 Task: Add Garden Of Life Dr. Formulated Lemon Flavor Advanced Omega to the cart.
Action: Mouse moved to (249, 128)
Screenshot: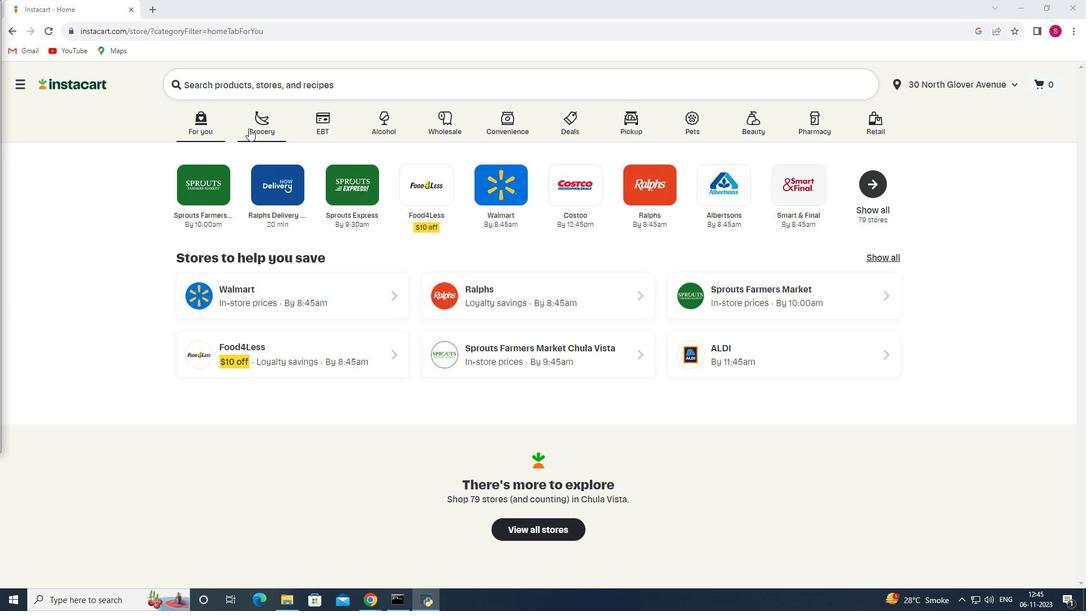 
Action: Mouse pressed left at (249, 128)
Screenshot: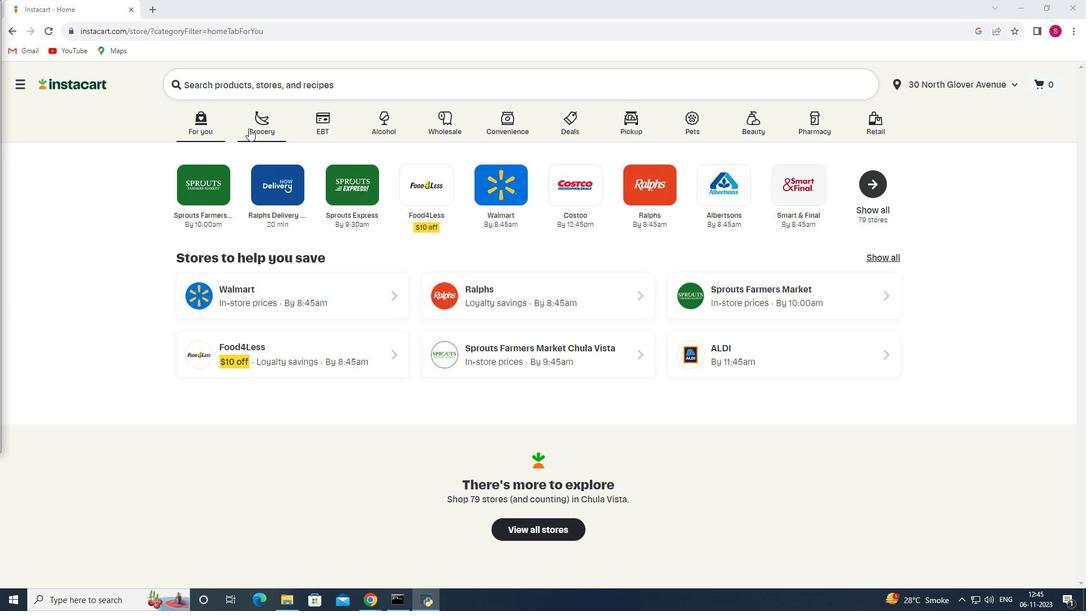 
Action: Mouse moved to (238, 326)
Screenshot: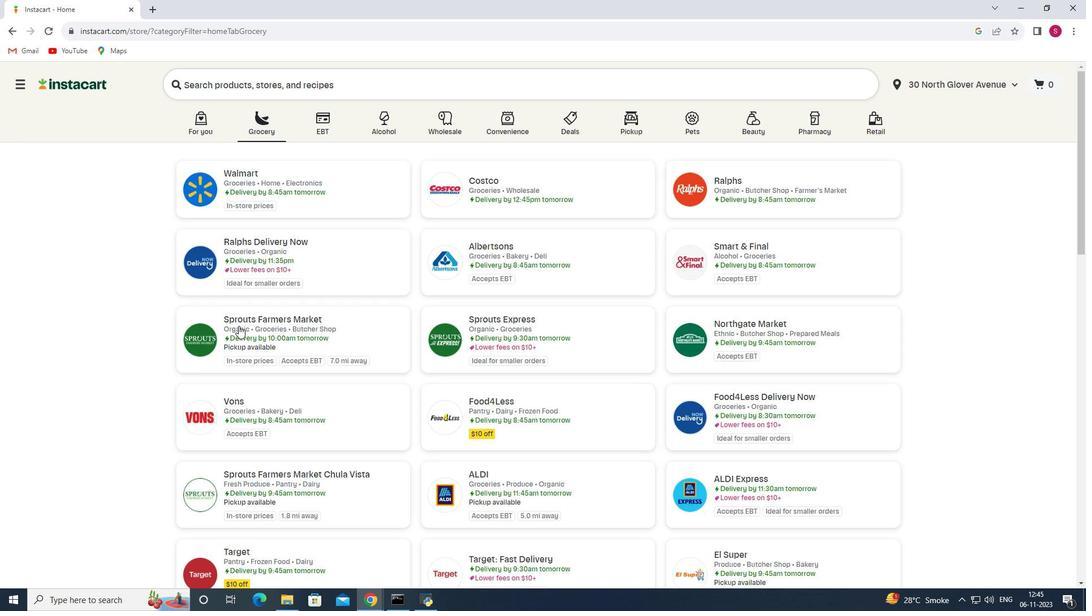
Action: Mouse pressed left at (238, 326)
Screenshot: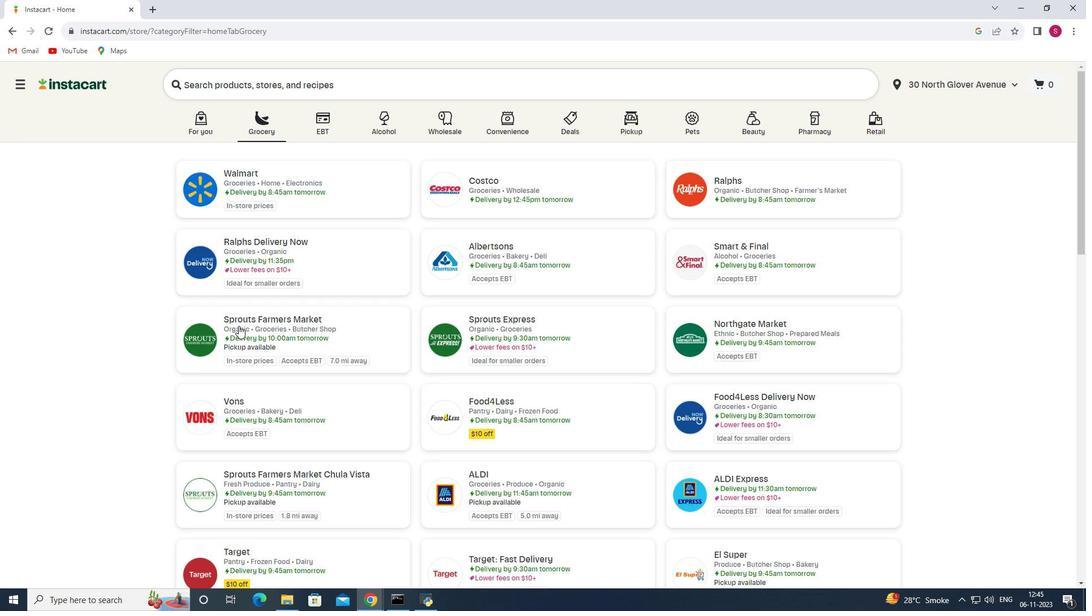 
Action: Mouse moved to (32, 390)
Screenshot: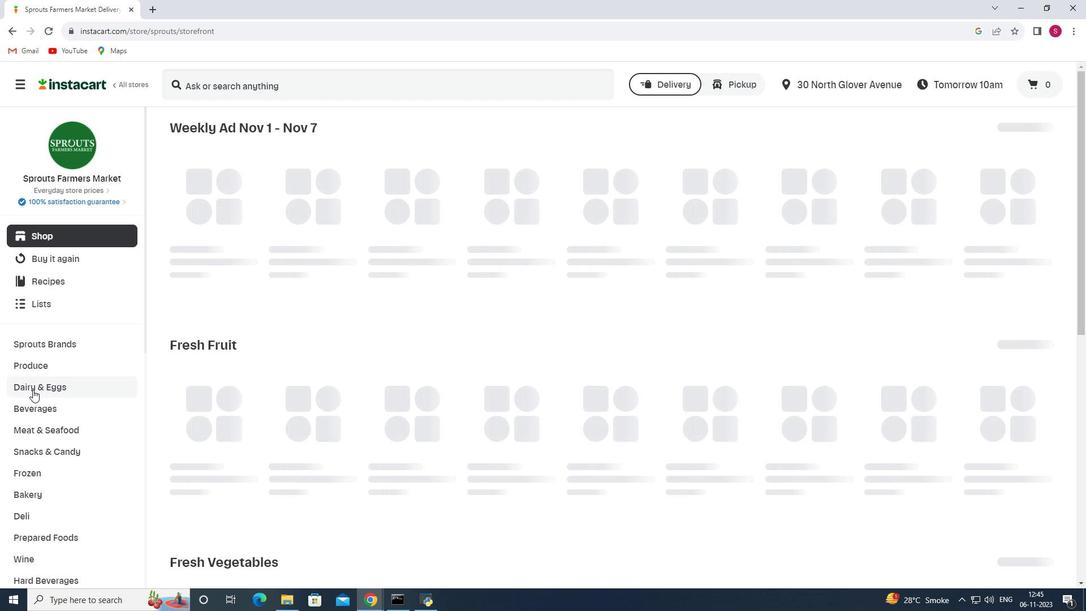 
Action: Mouse scrolled (32, 389) with delta (0, 0)
Screenshot: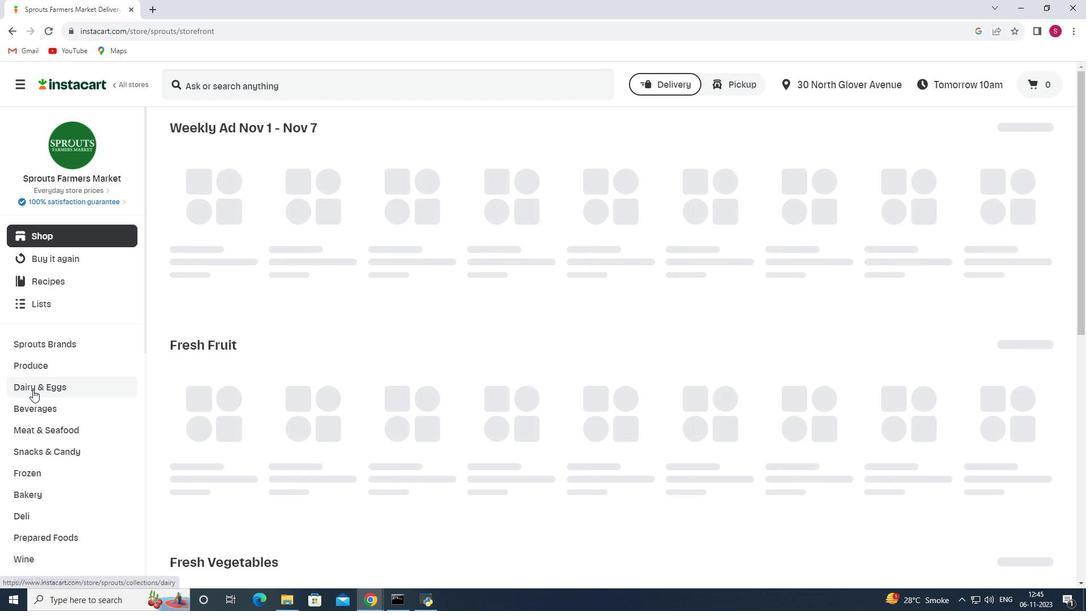 
Action: Mouse scrolled (32, 389) with delta (0, 0)
Screenshot: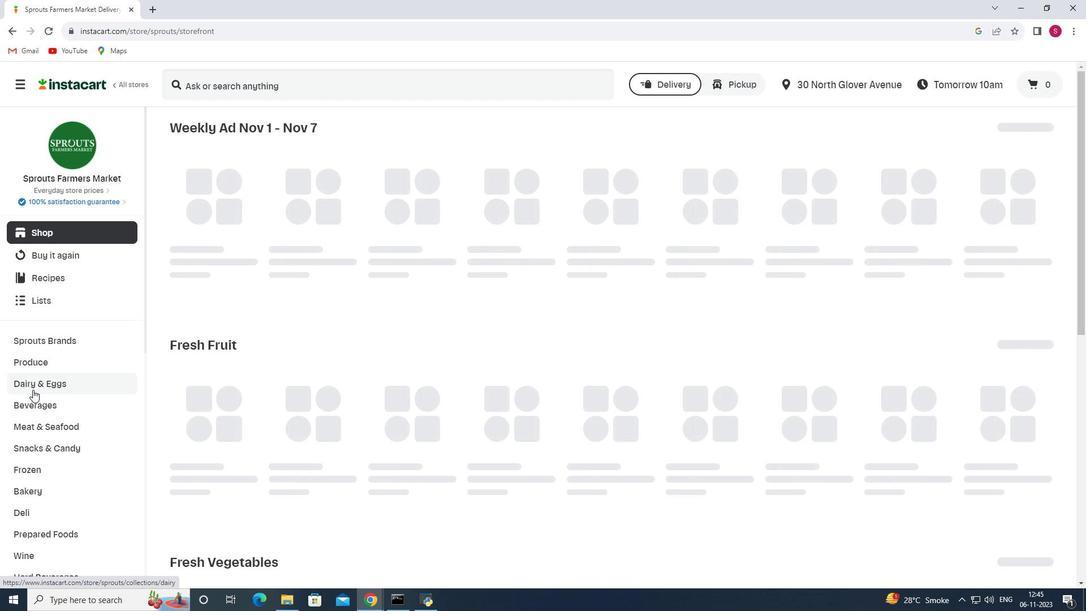 
Action: Mouse moved to (33, 386)
Screenshot: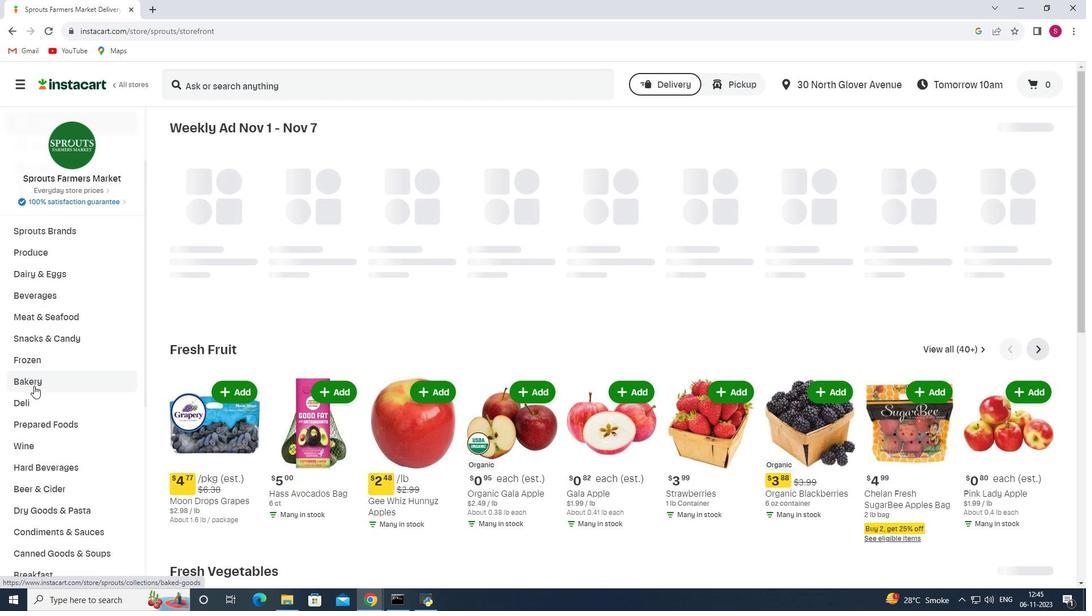 
Action: Mouse scrolled (33, 385) with delta (0, 0)
Screenshot: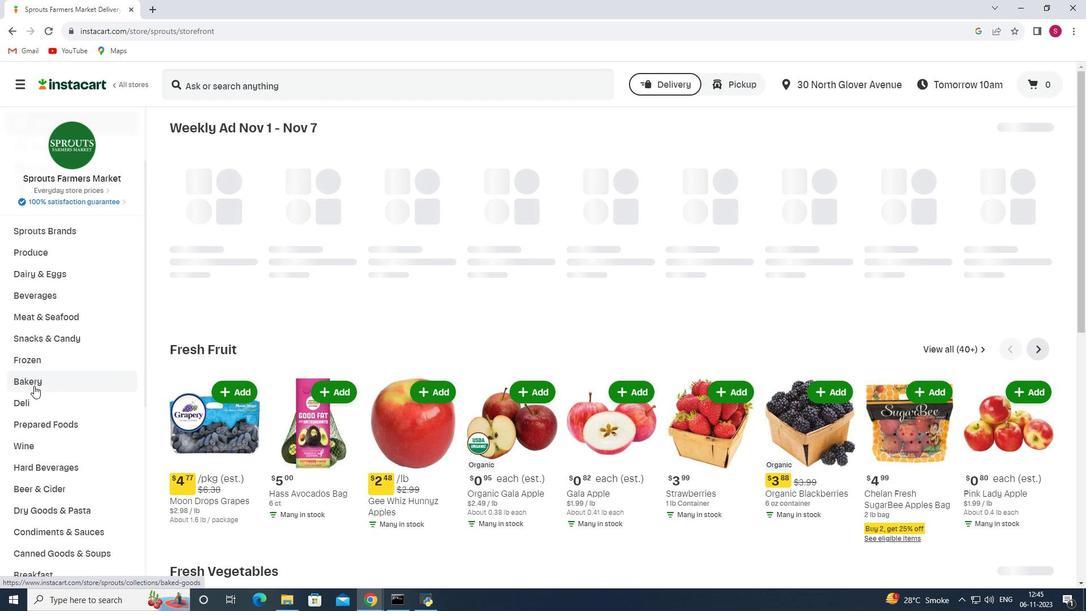 
Action: Mouse scrolled (33, 385) with delta (0, 0)
Screenshot: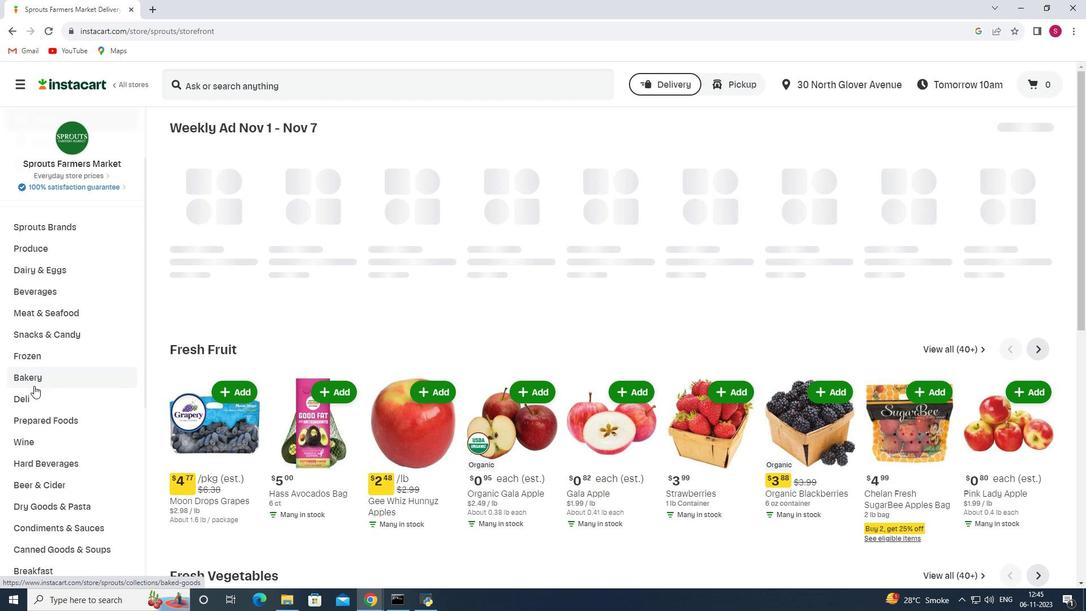 
Action: Mouse scrolled (33, 385) with delta (0, 0)
Screenshot: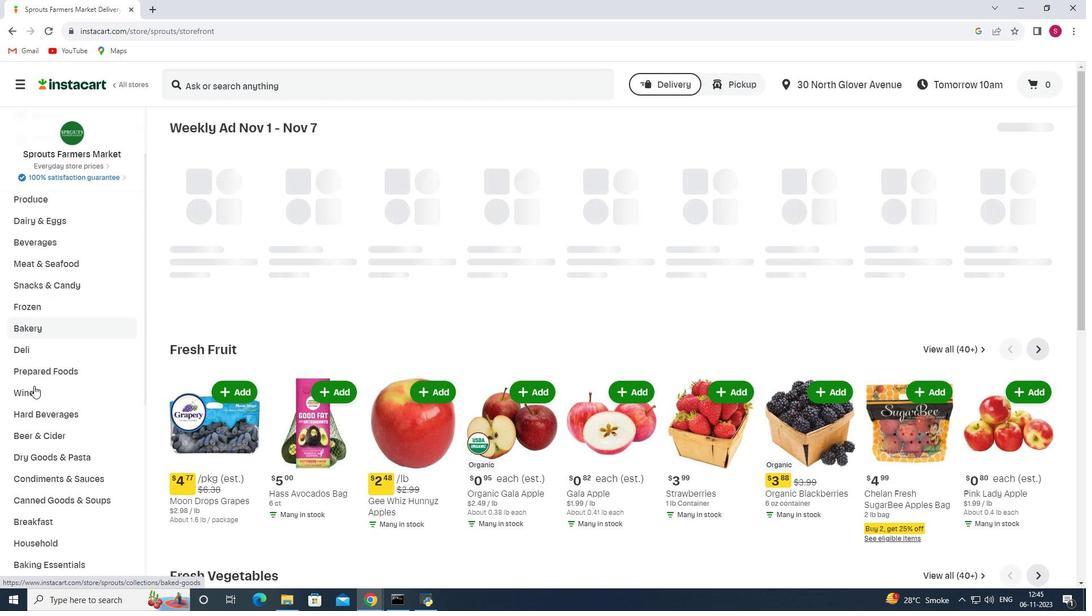 
Action: Mouse scrolled (33, 385) with delta (0, 0)
Screenshot: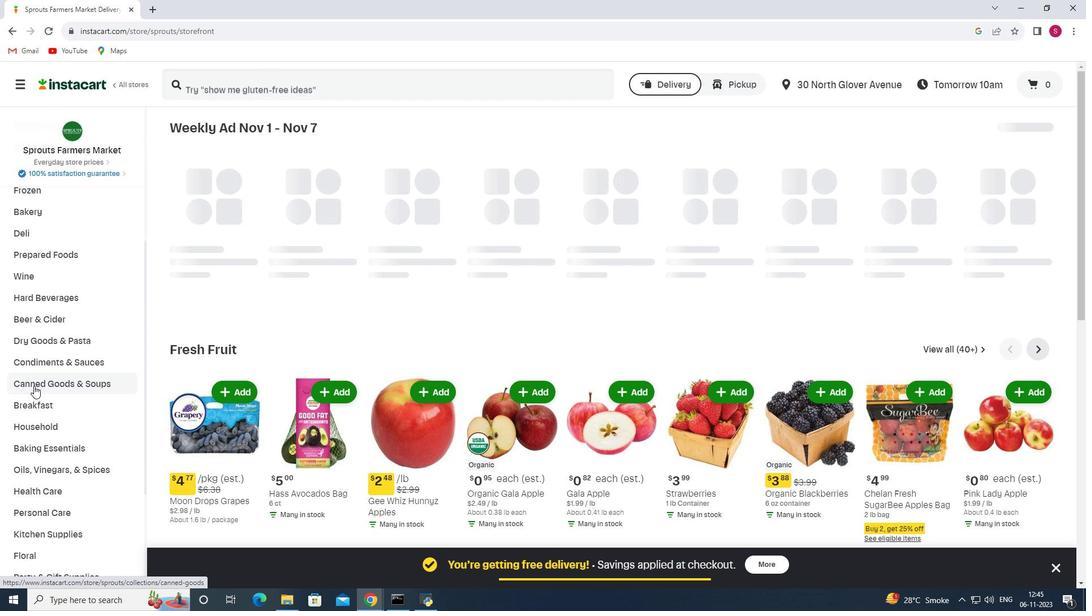 
Action: Mouse moved to (40, 438)
Screenshot: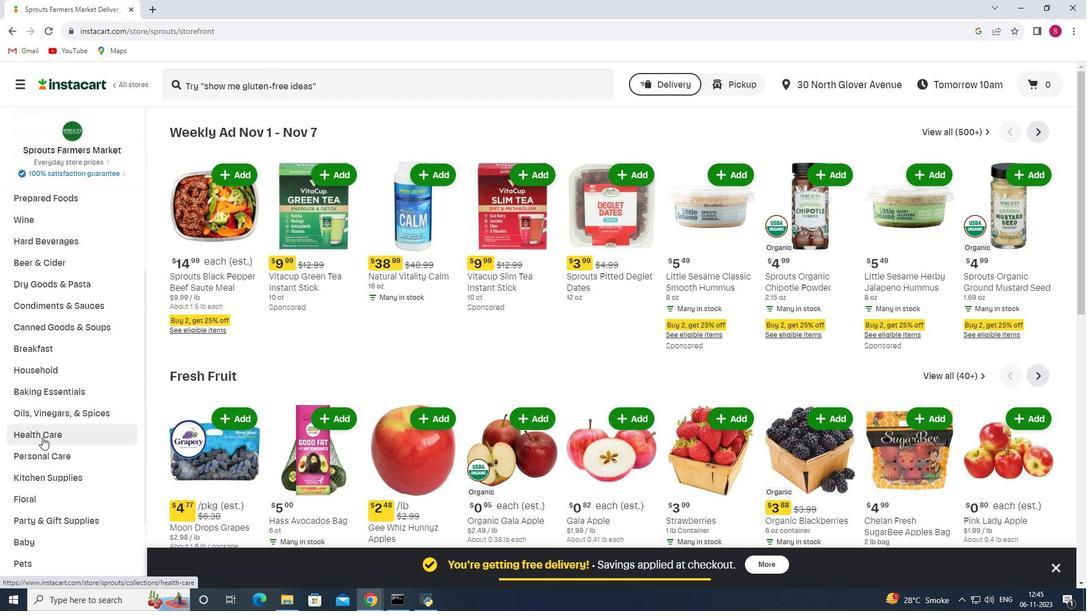 
Action: Mouse pressed left at (40, 438)
Screenshot: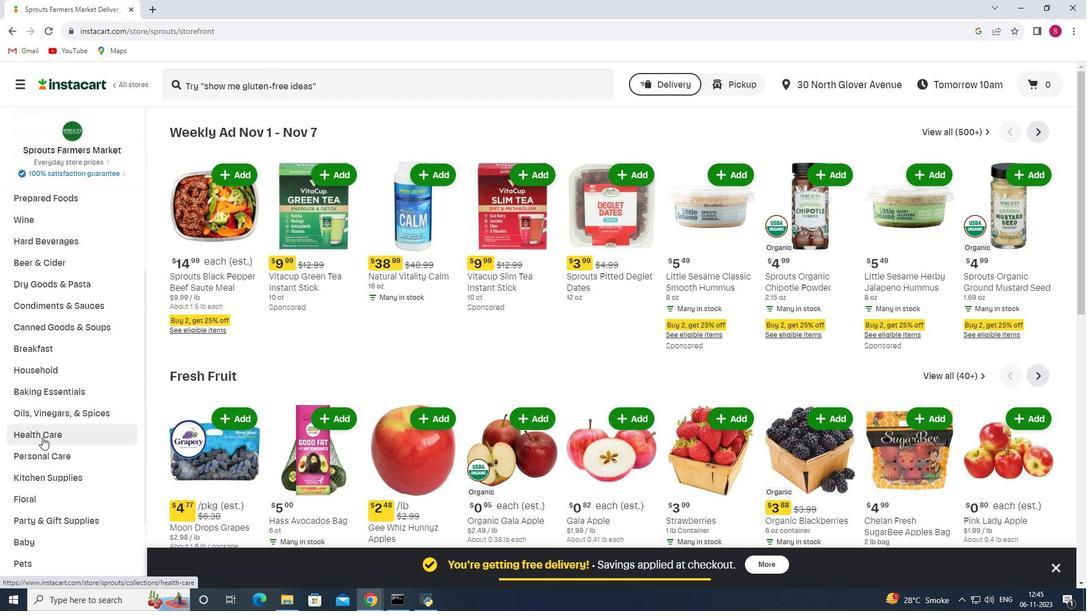 
Action: Mouse moved to (45, 437)
Screenshot: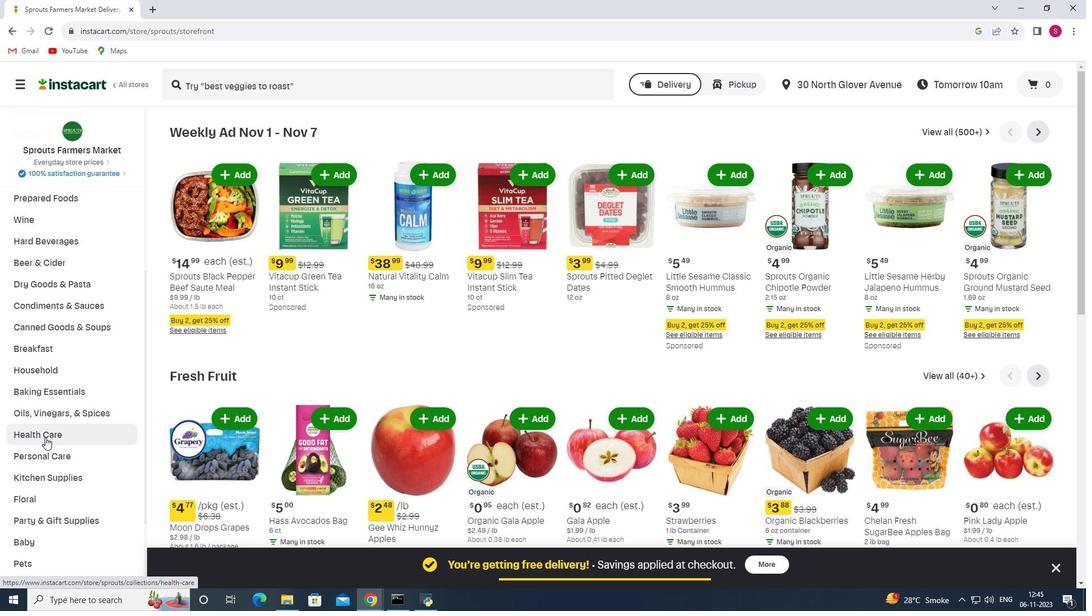 
Action: Mouse pressed left at (45, 437)
Screenshot: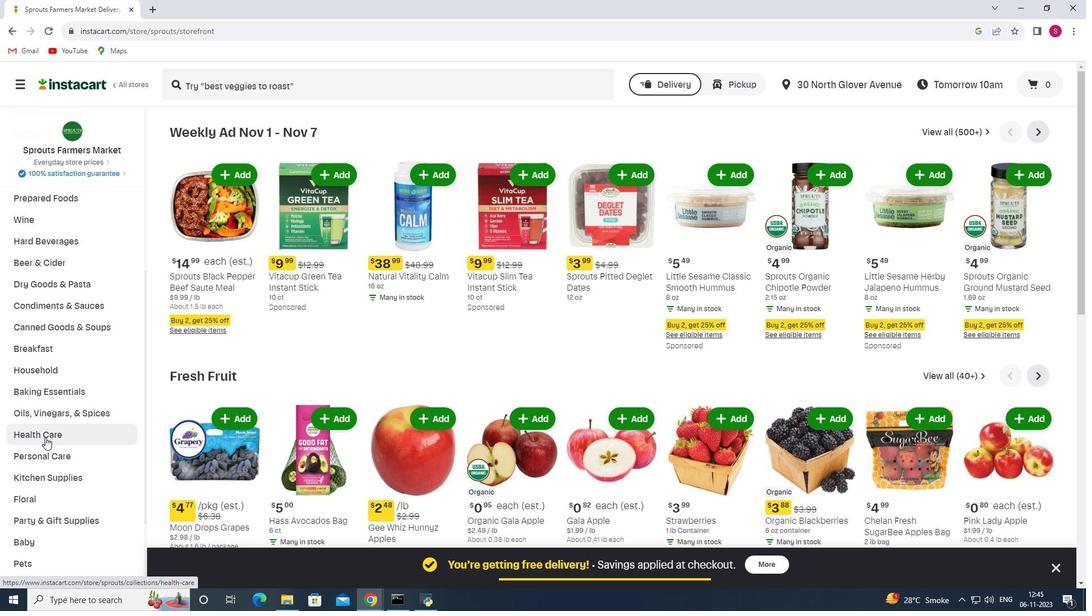 
Action: Mouse moved to (381, 163)
Screenshot: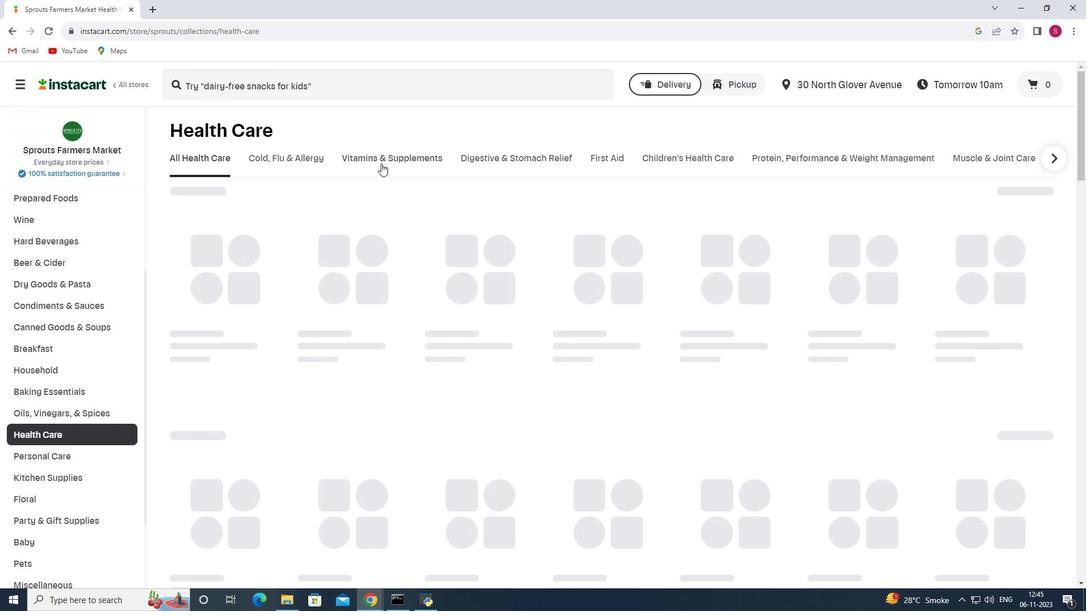 
Action: Mouse pressed left at (381, 163)
Screenshot: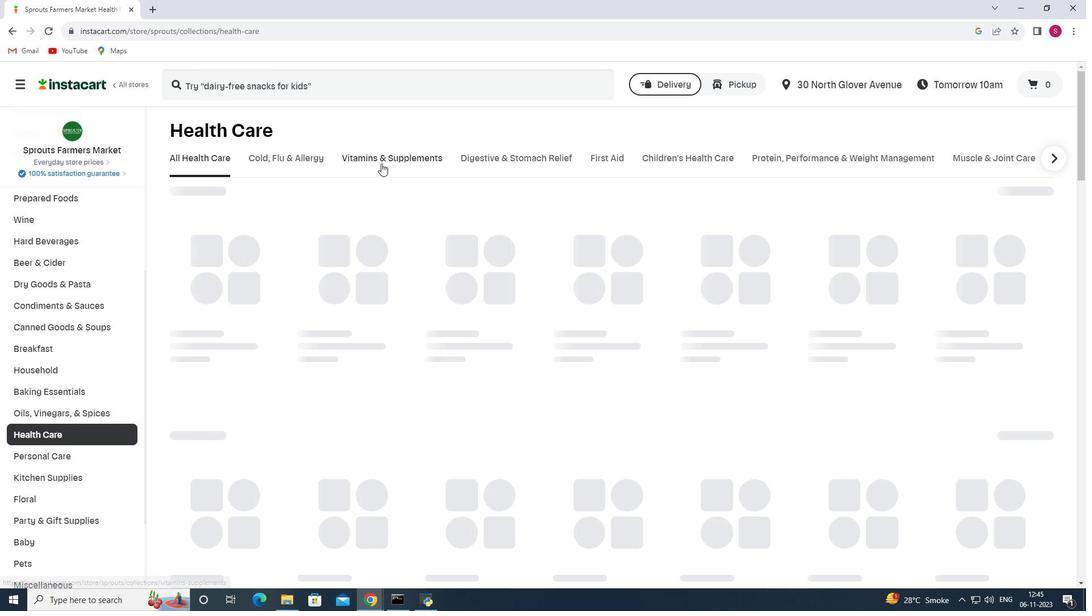 
Action: Mouse moved to (775, 211)
Screenshot: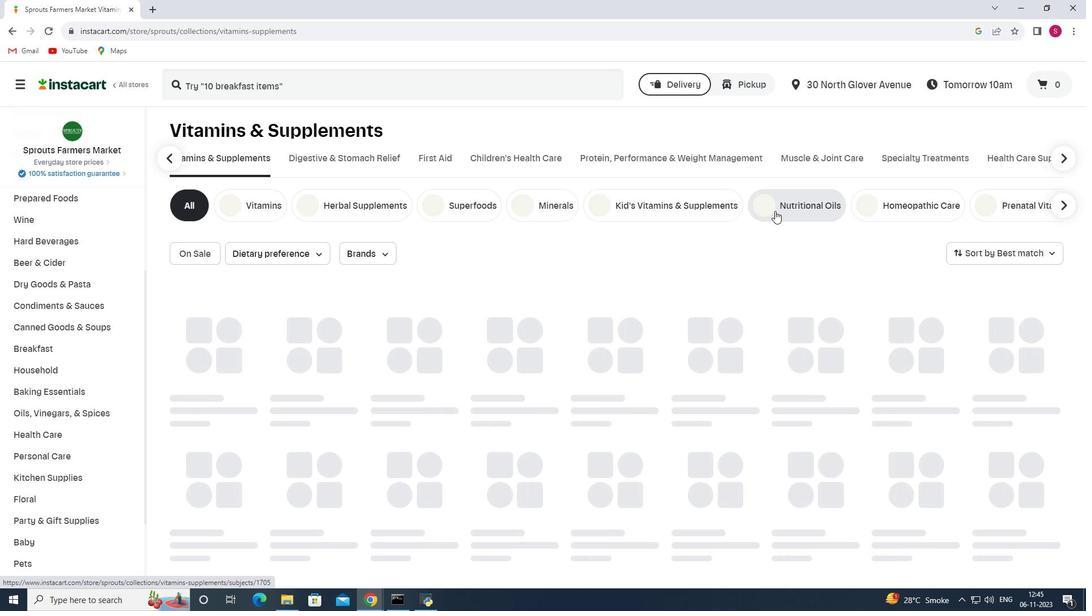 
Action: Mouse pressed left at (775, 211)
Screenshot: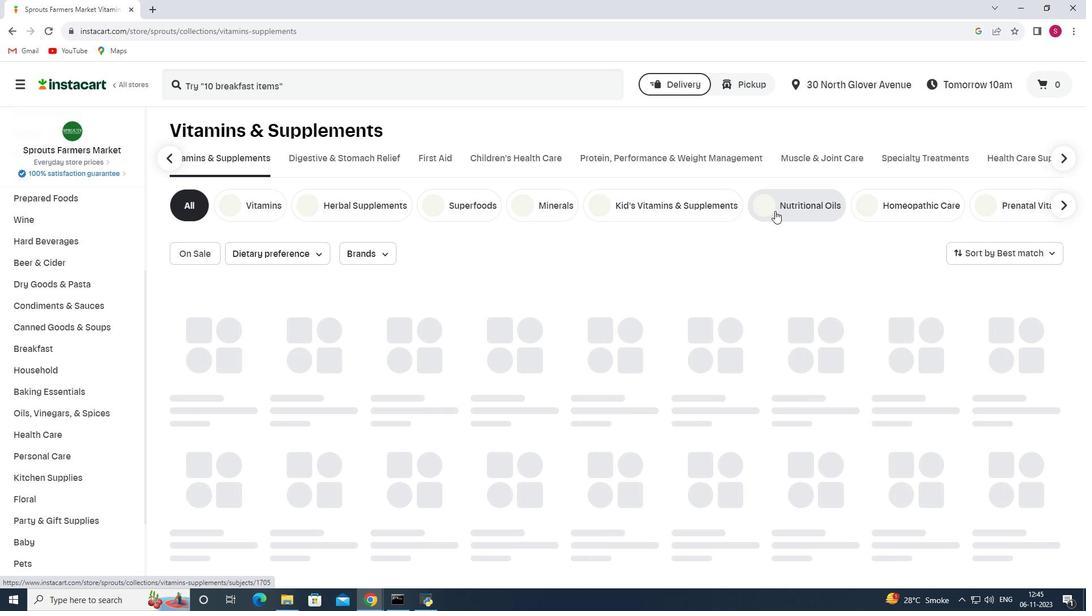 
Action: Mouse moved to (319, 82)
Screenshot: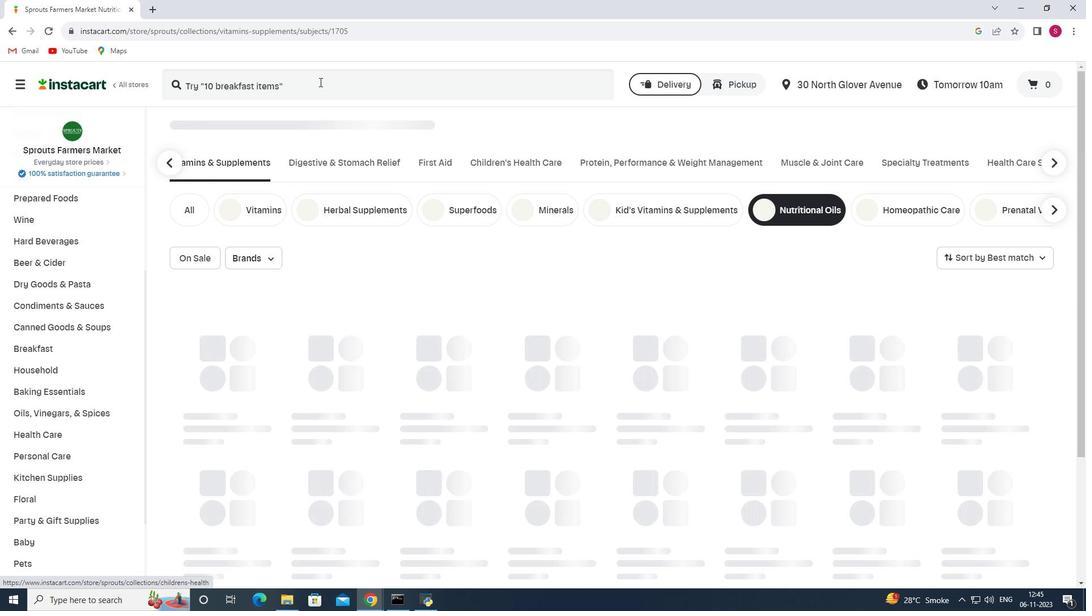 
Action: Mouse pressed left at (319, 82)
Screenshot: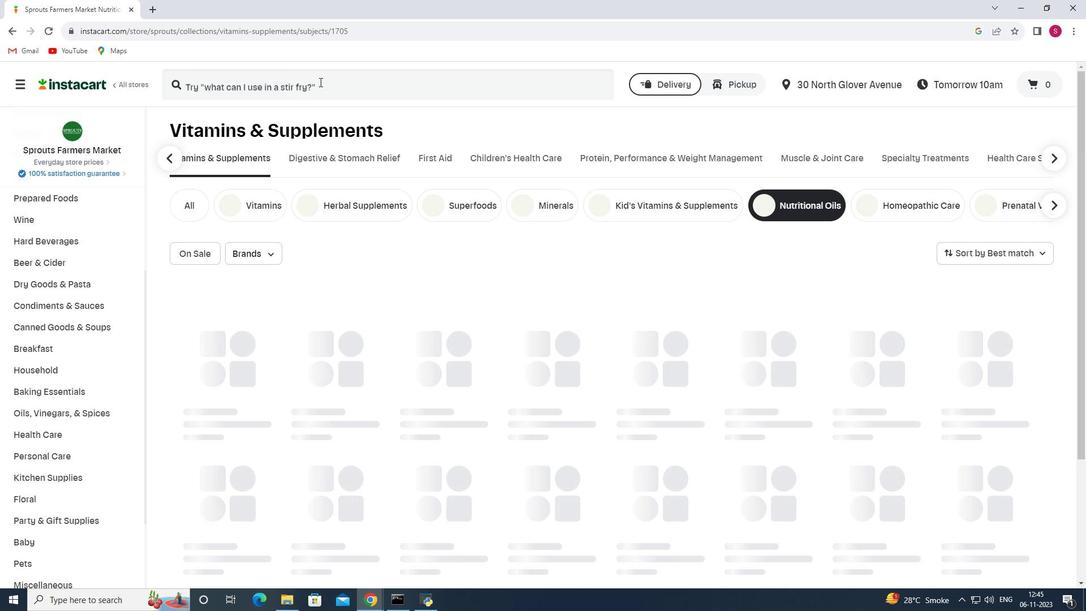 
Action: Key pressed <Key.shift>Garden<Key.space><Key.shift>Of<Key.space><Key.shift>Life<Key.space><Key.shift>Dr.<Key.space><Key.shift>Formulated<Key.space><Key.shift>Lemon<Key.space><Key.shift>Flavor<Key.space><Key.shift>Advances<Key.backspace>d<Key.space><Key.shift>Omega<Key.enter>
Screenshot: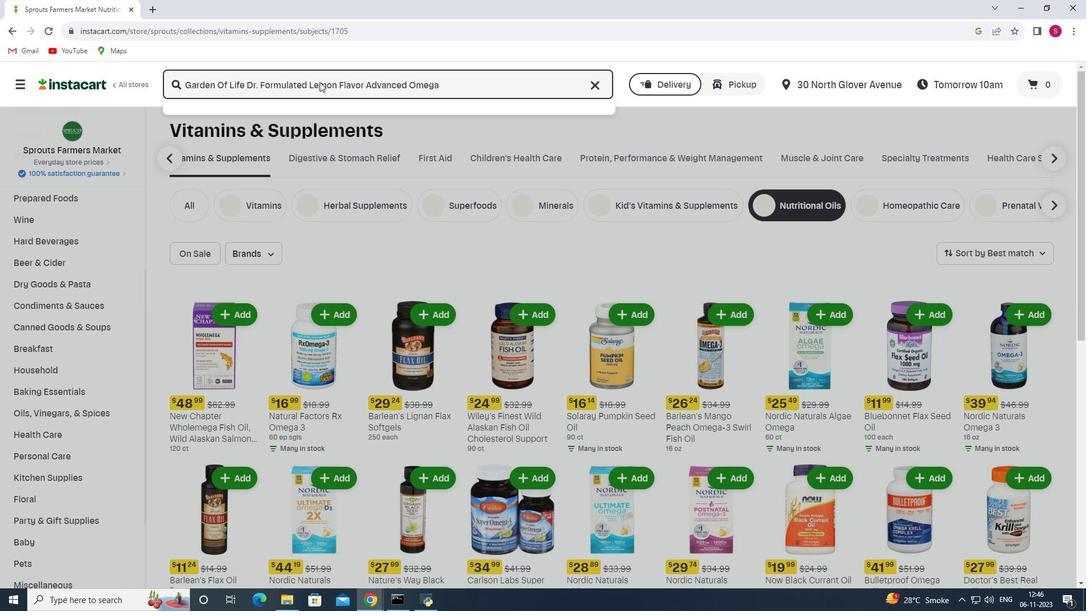 
Action: Mouse moved to (310, 181)
Screenshot: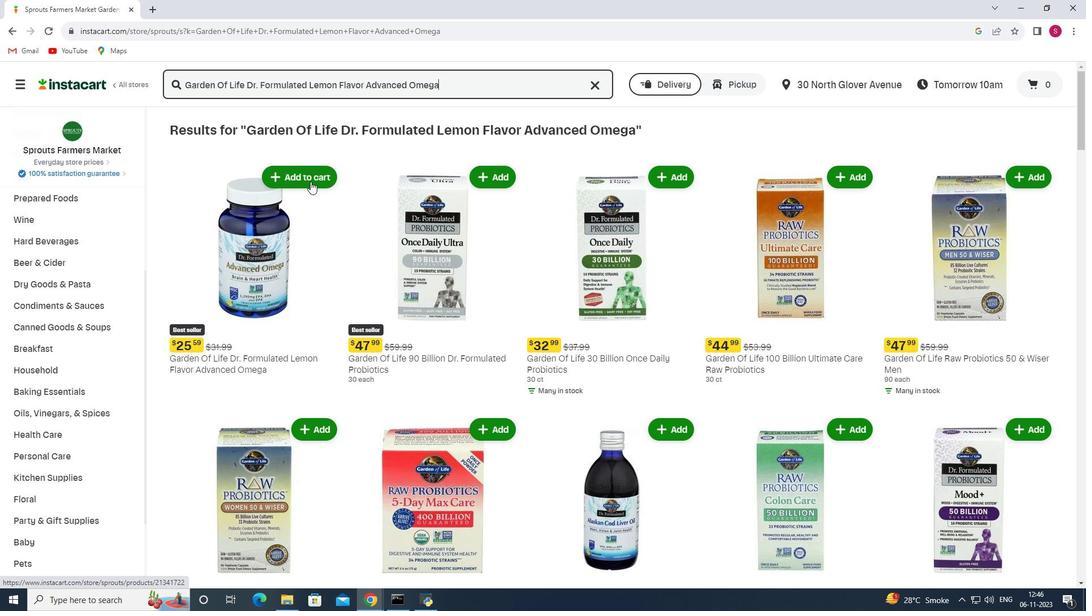 
Action: Mouse pressed left at (310, 181)
Screenshot: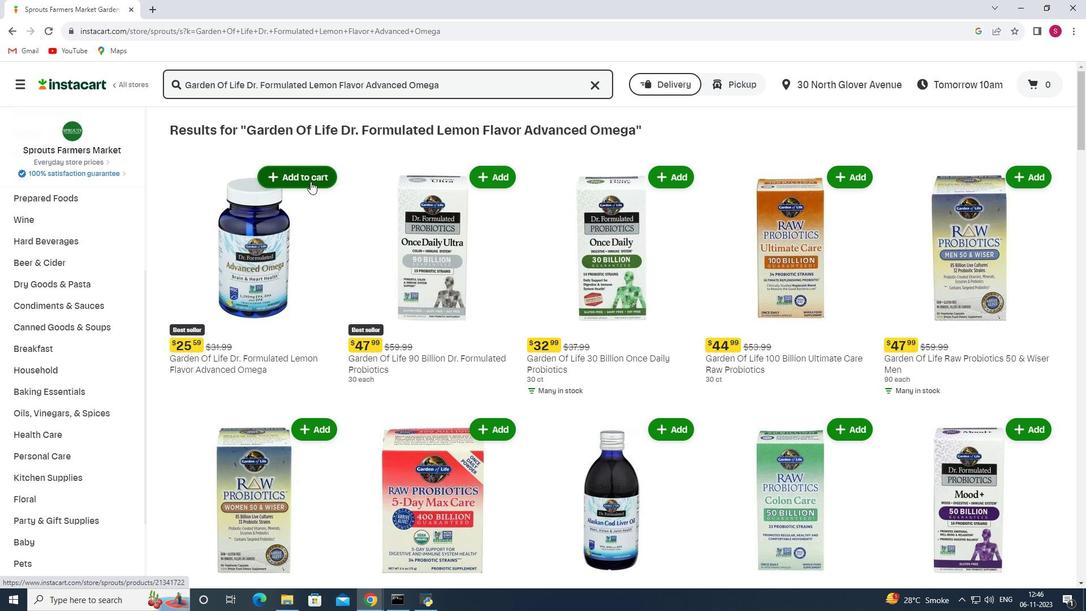 
Action: Mouse moved to (314, 210)
Screenshot: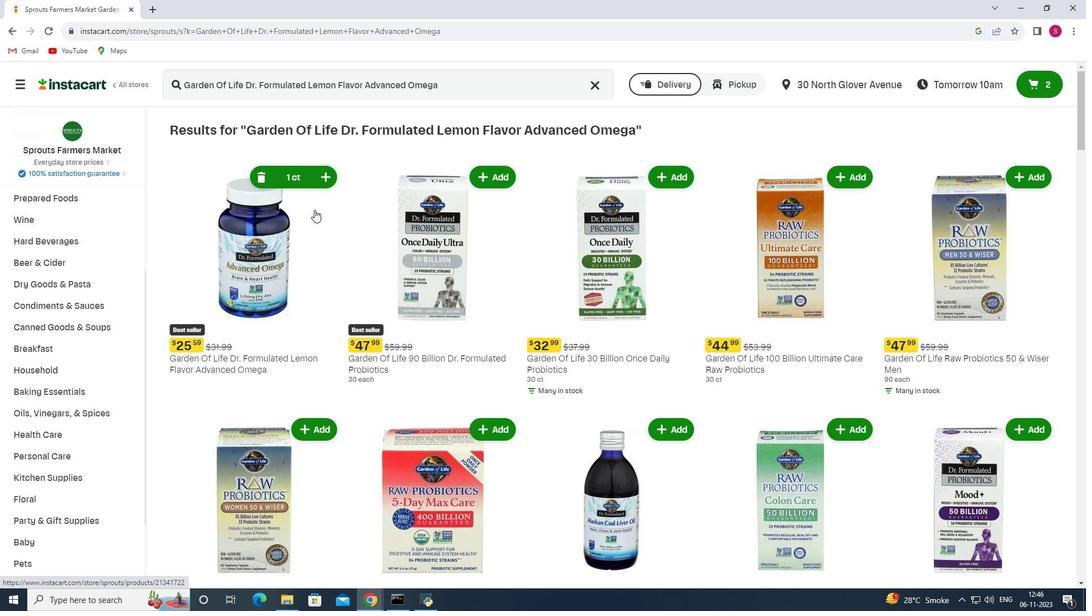 
